 Task: Access the time-based workflow status.
Action: Mouse moved to (1121, 76)
Screenshot: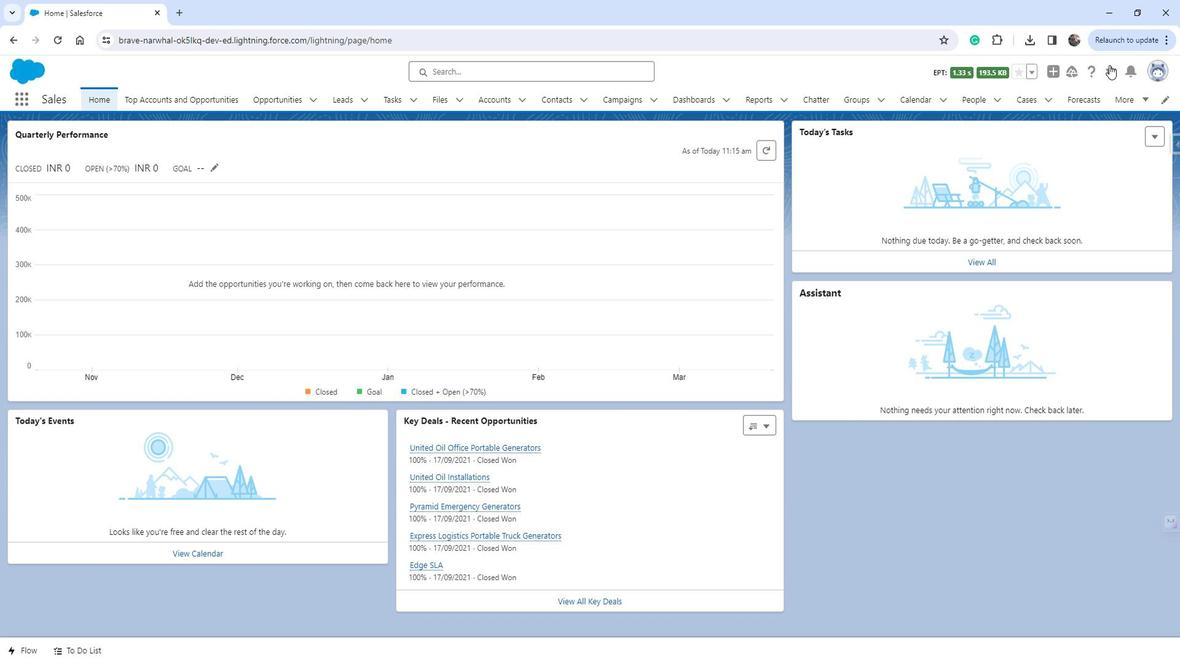 
Action: Mouse pressed left at (1121, 76)
Screenshot: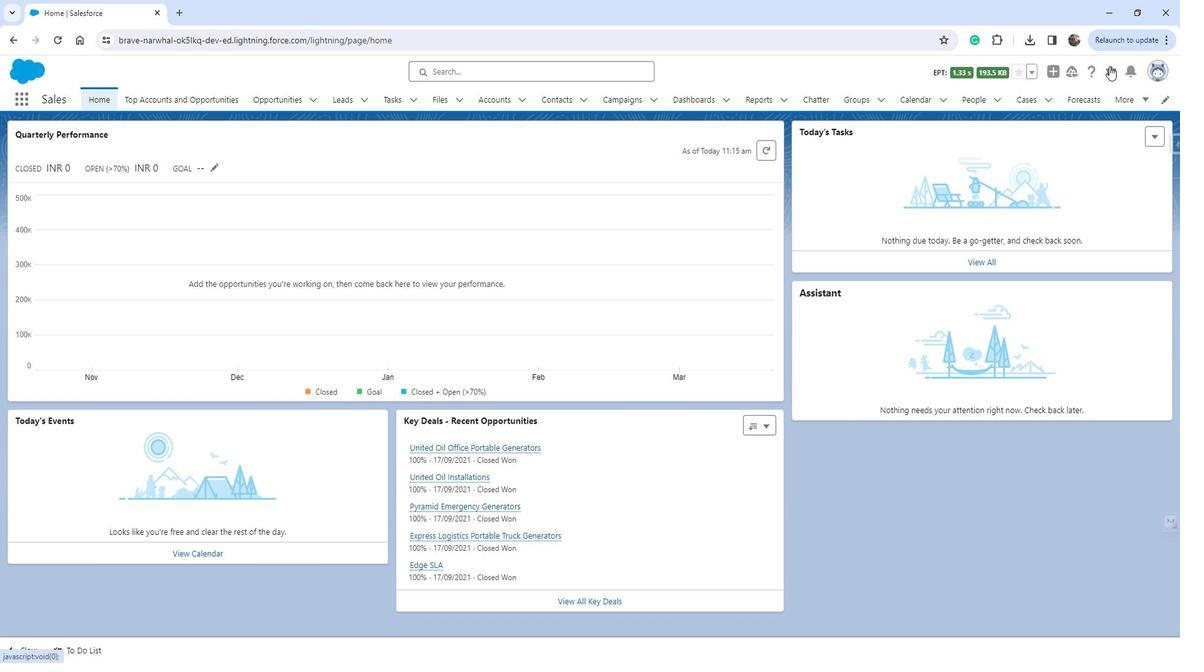 
Action: Mouse moved to (1072, 113)
Screenshot: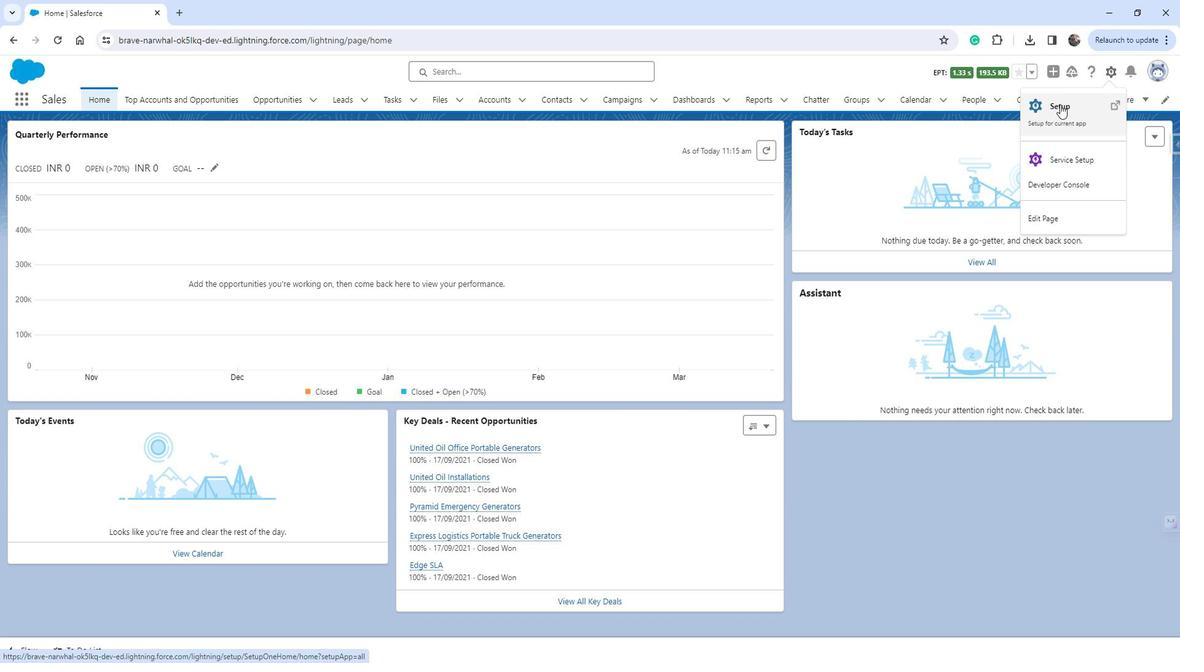 
Action: Mouse pressed left at (1072, 113)
Screenshot: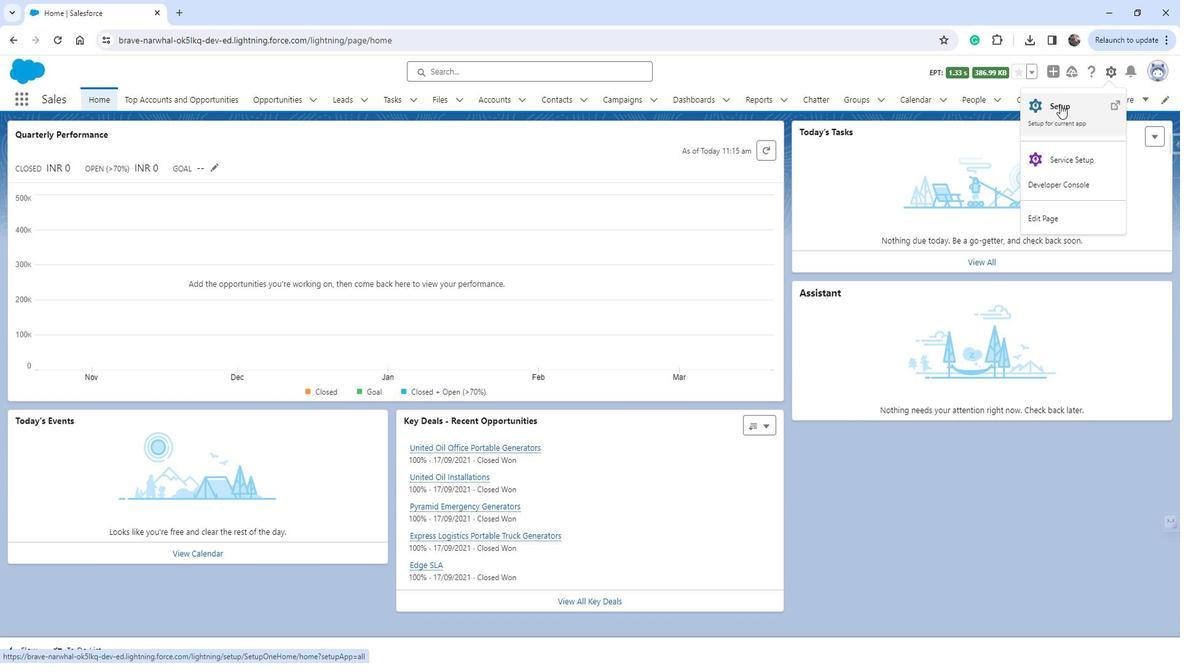 
Action: Mouse moved to (107, 357)
Screenshot: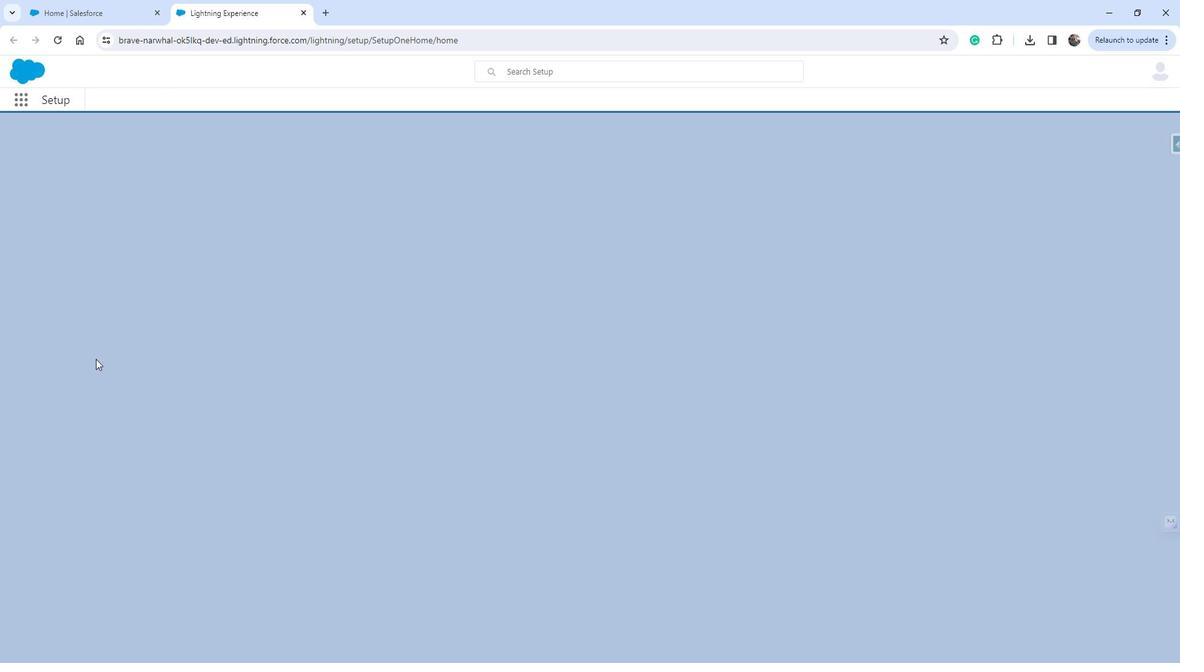 
Action: Mouse scrolled (107, 357) with delta (0, 0)
Screenshot: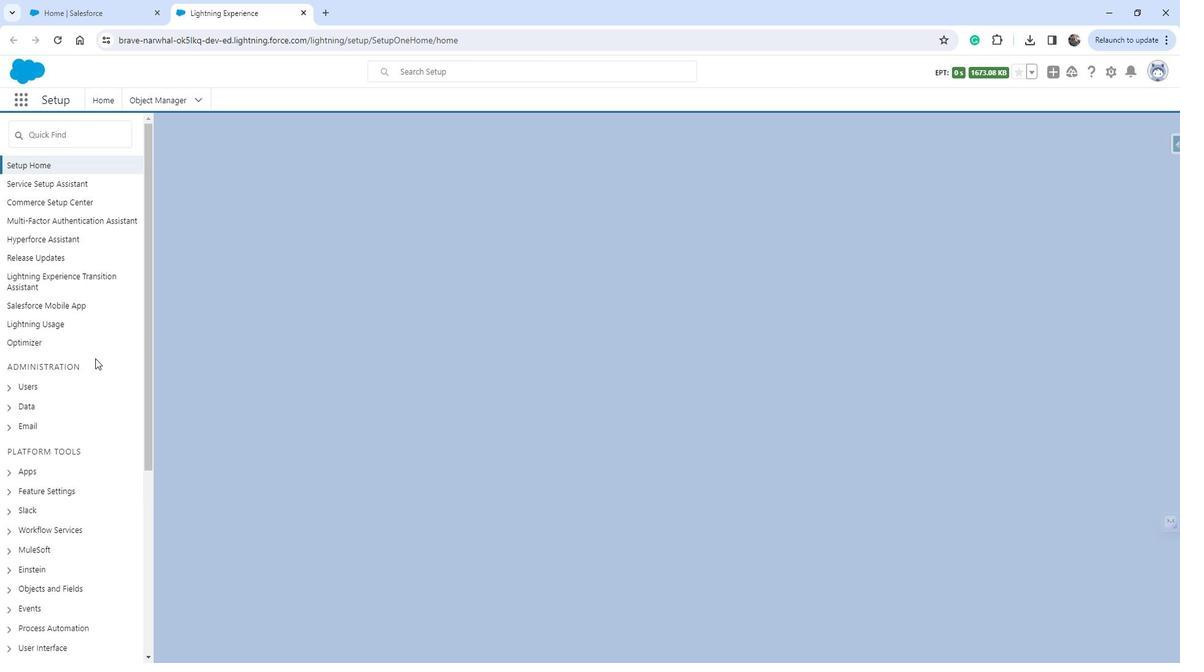 
Action: Mouse scrolled (107, 357) with delta (0, 0)
Screenshot: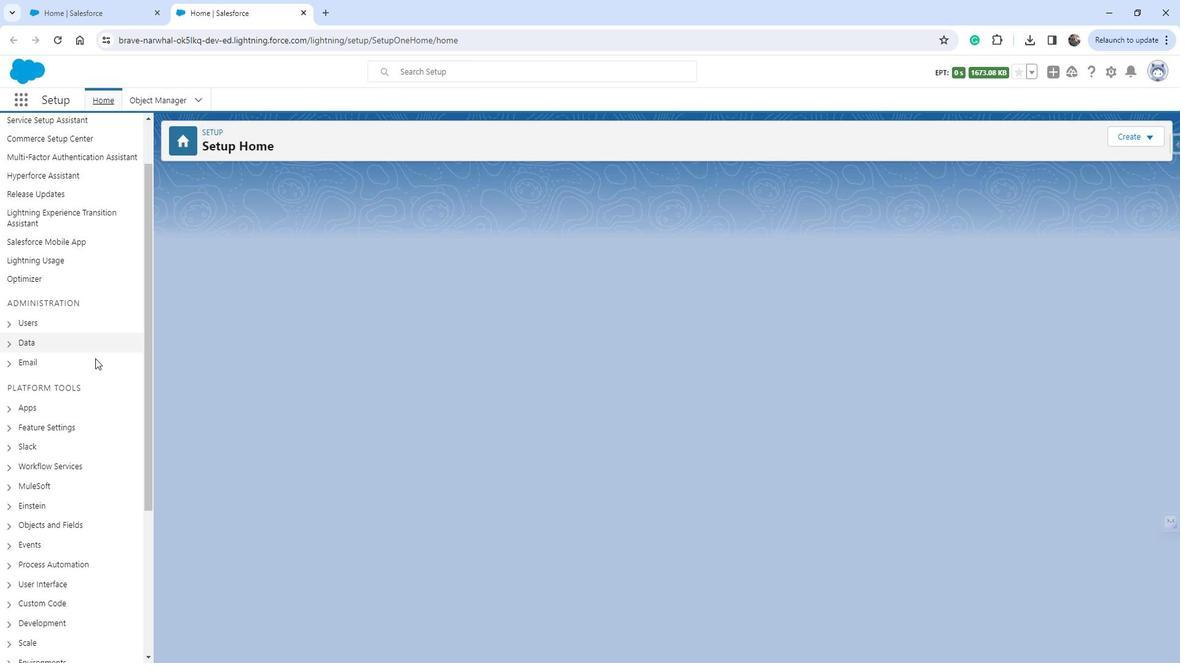 
Action: Mouse scrolled (107, 357) with delta (0, 0)
Screenshot: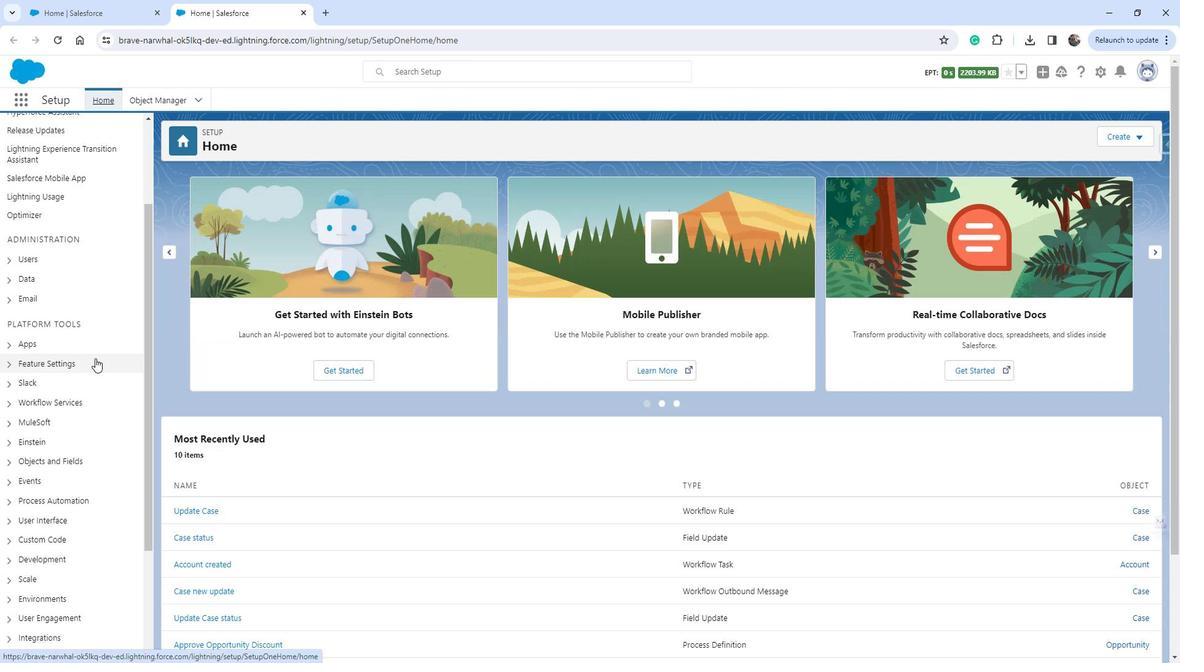 
Action: Mouse scrolled (107, 357) with delta (0, 0)
Screenshot: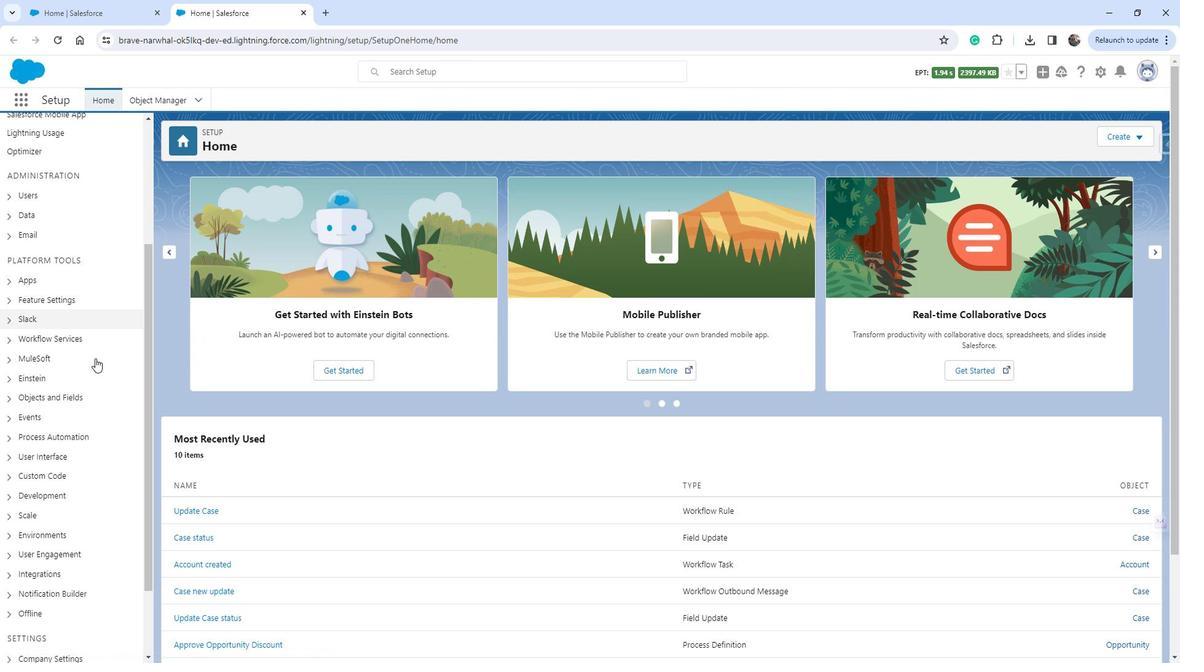 
Action: Mouse moved to (21, 467)
Screenshot: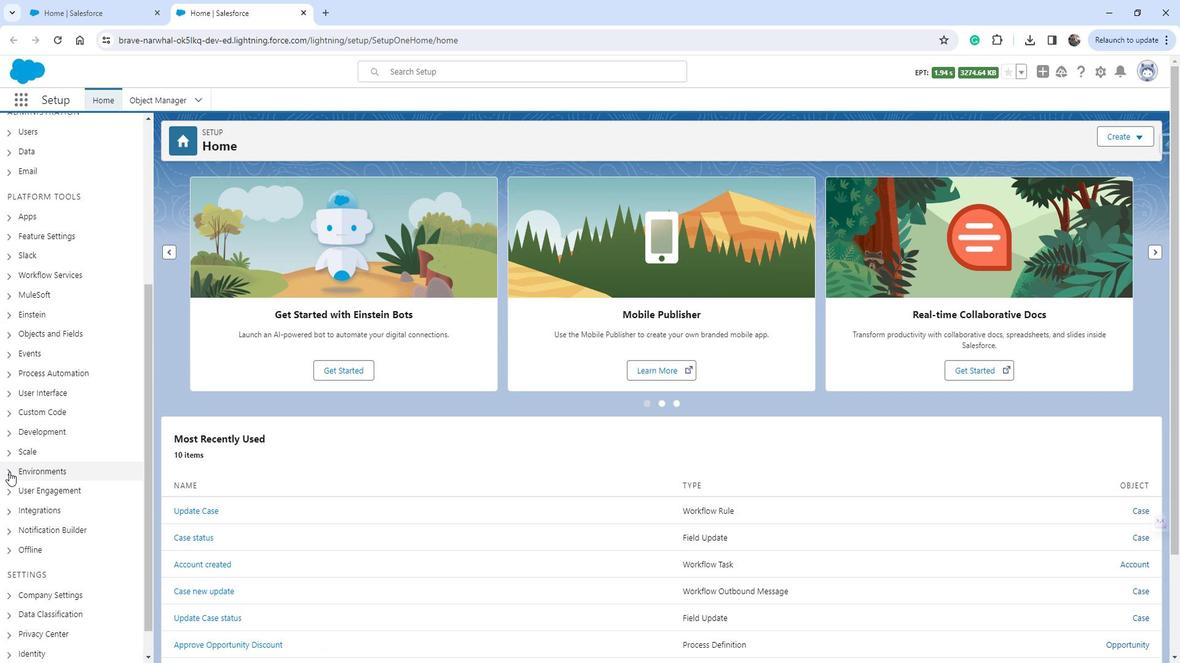 
Action: Mouse pressed left at (21, 467)
Screenshot: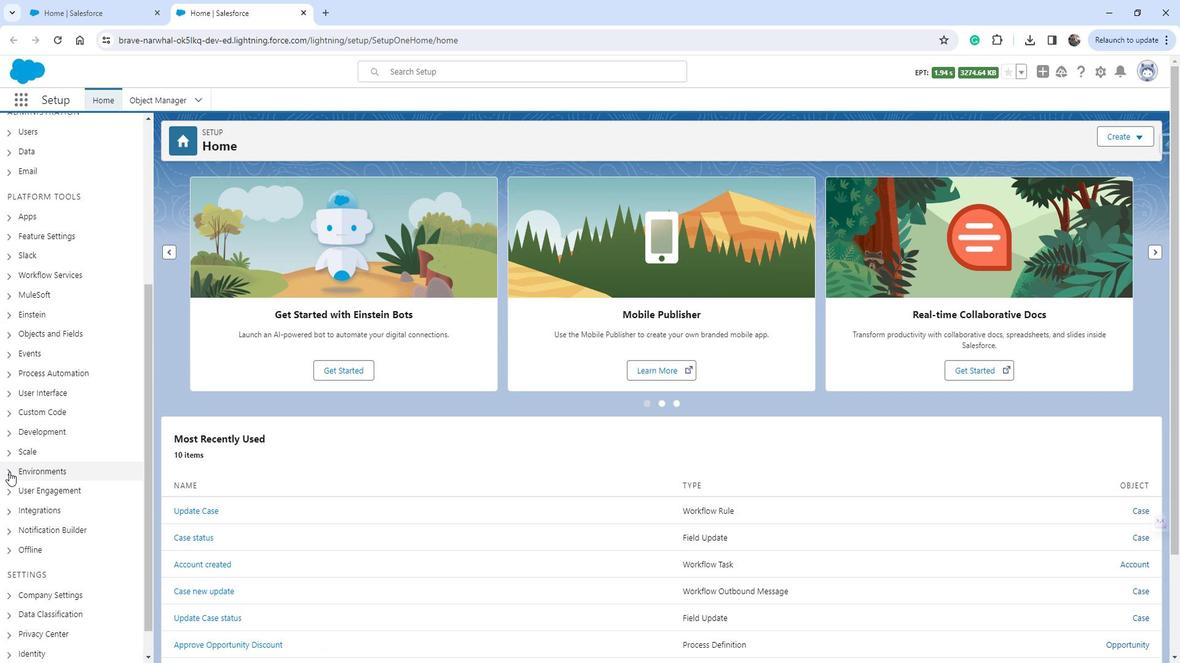 
Action: Mouse moved to (86, 463)
Screenshot: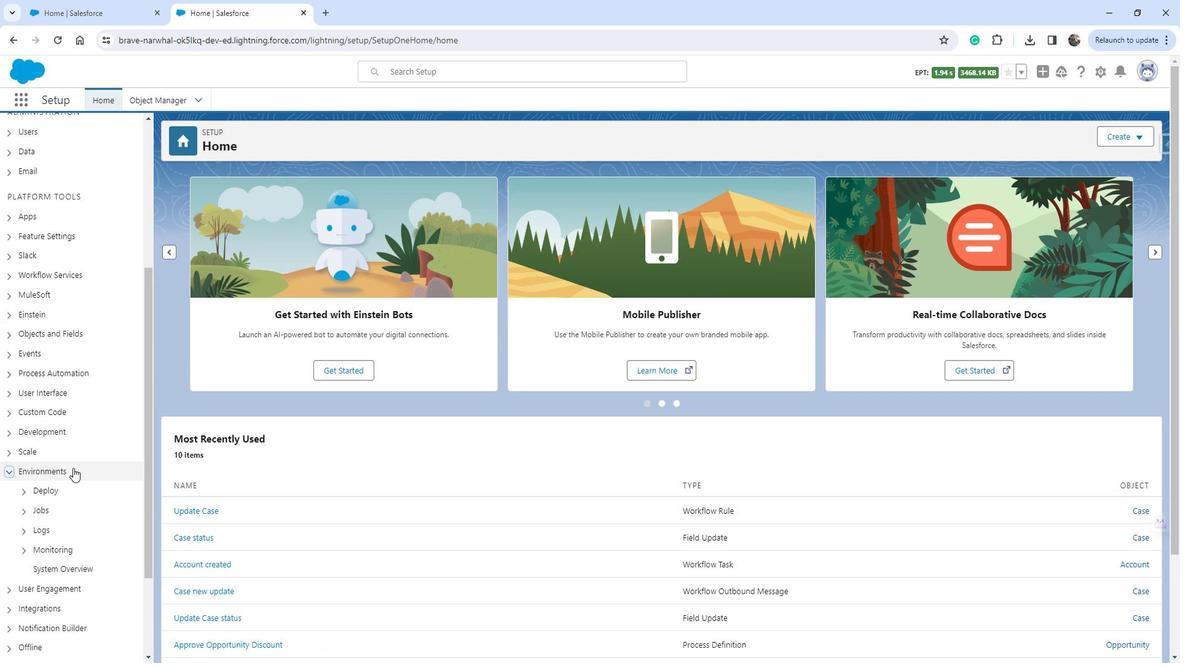 
Action: Mouse scrolled (86, 462) with delta (0, 0)
Screenshot: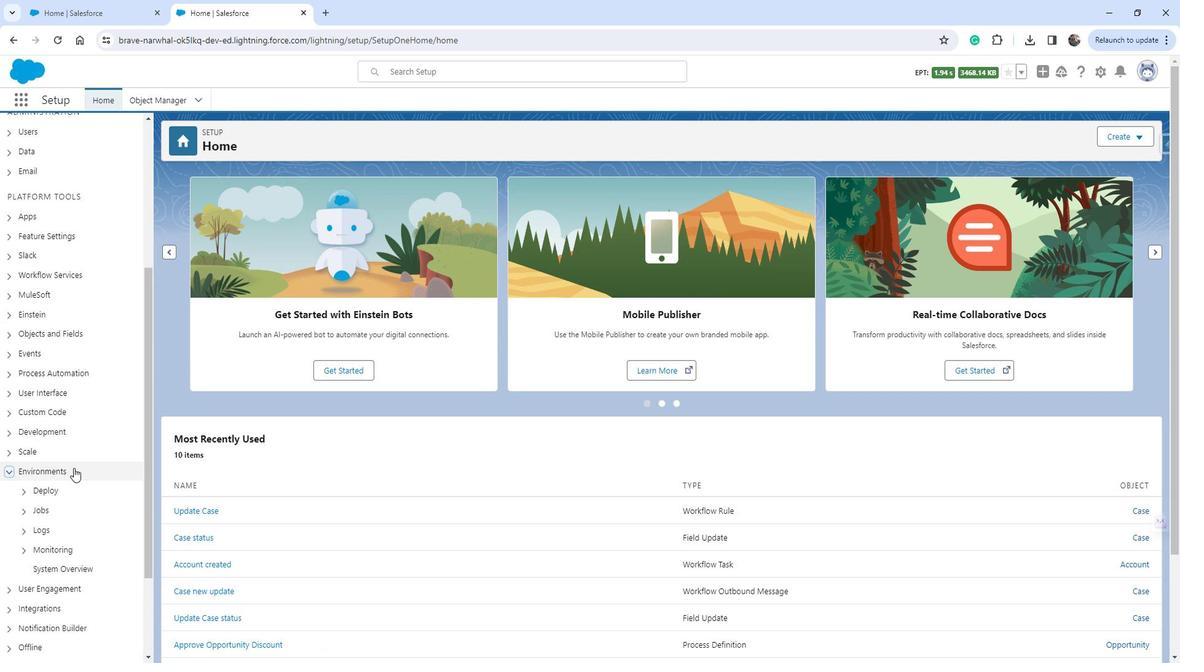 
Action: Mouse moved to (35, 482)
Screenshot: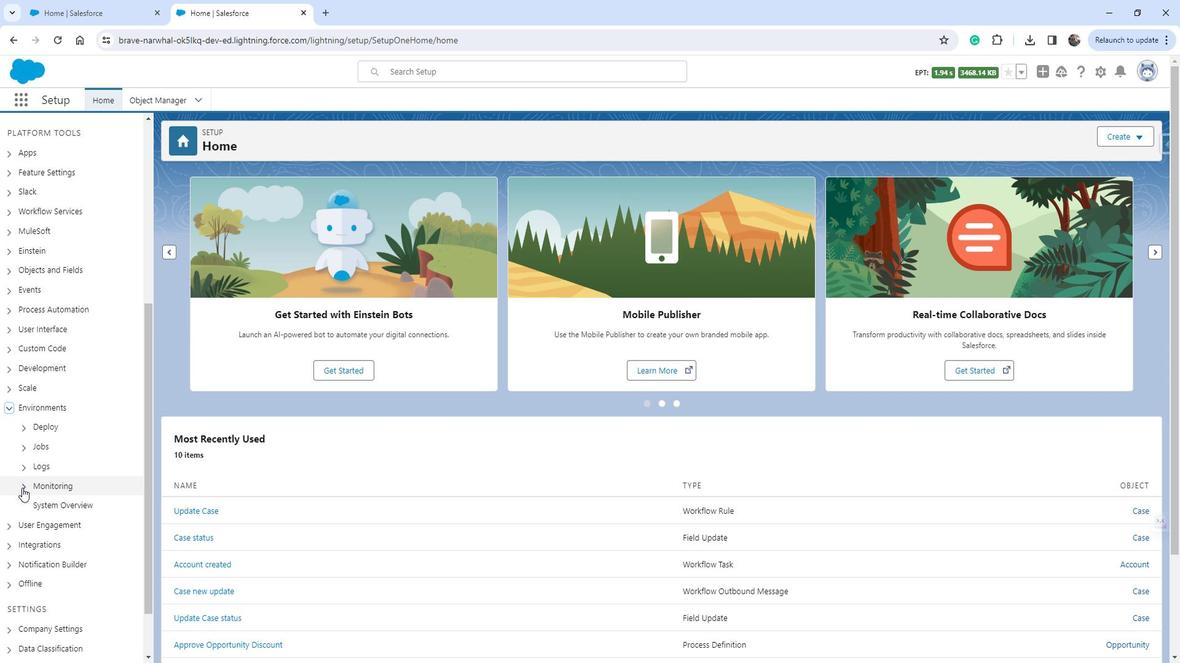 
Action: Mouse pressed left at (35, 482)
Screenshot: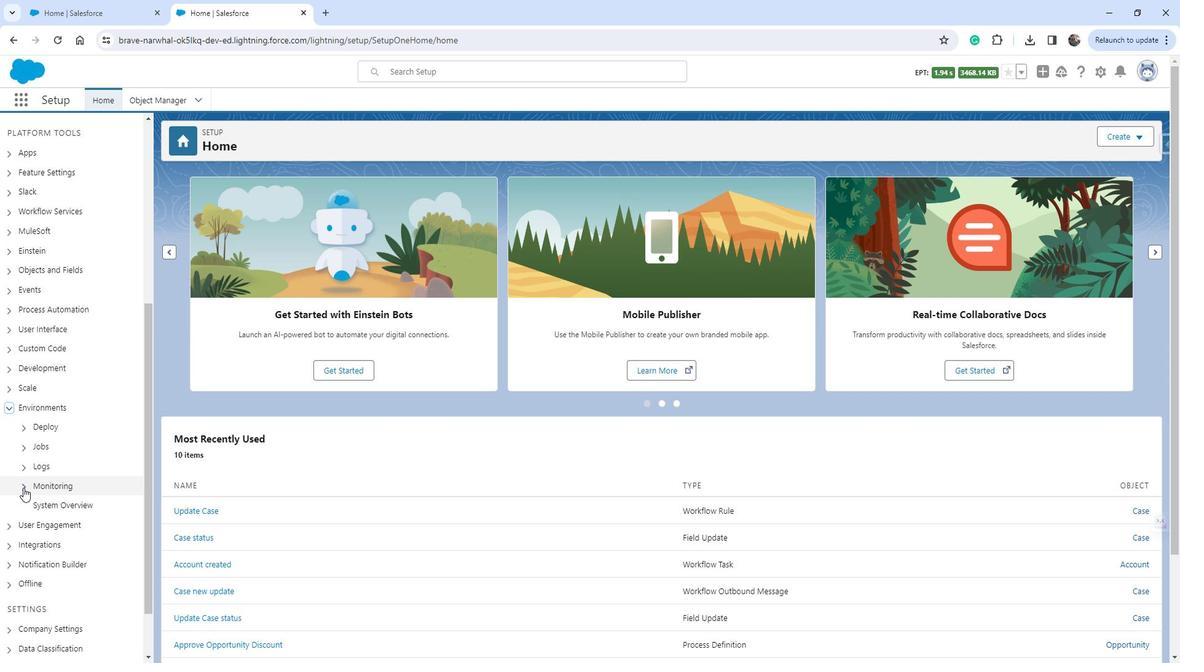 
Action: Mouse moved to (118, 468)
Screenshot: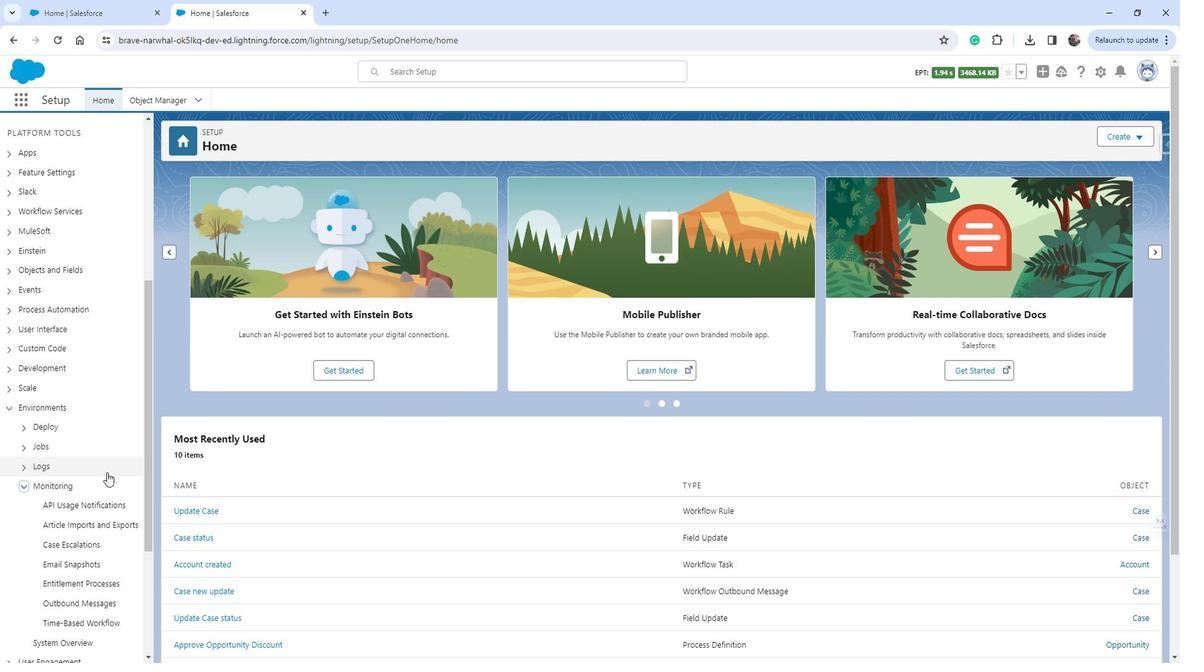 
Action: Mouse scrolled (118, 467) with delta (0, 0)
Screenshot: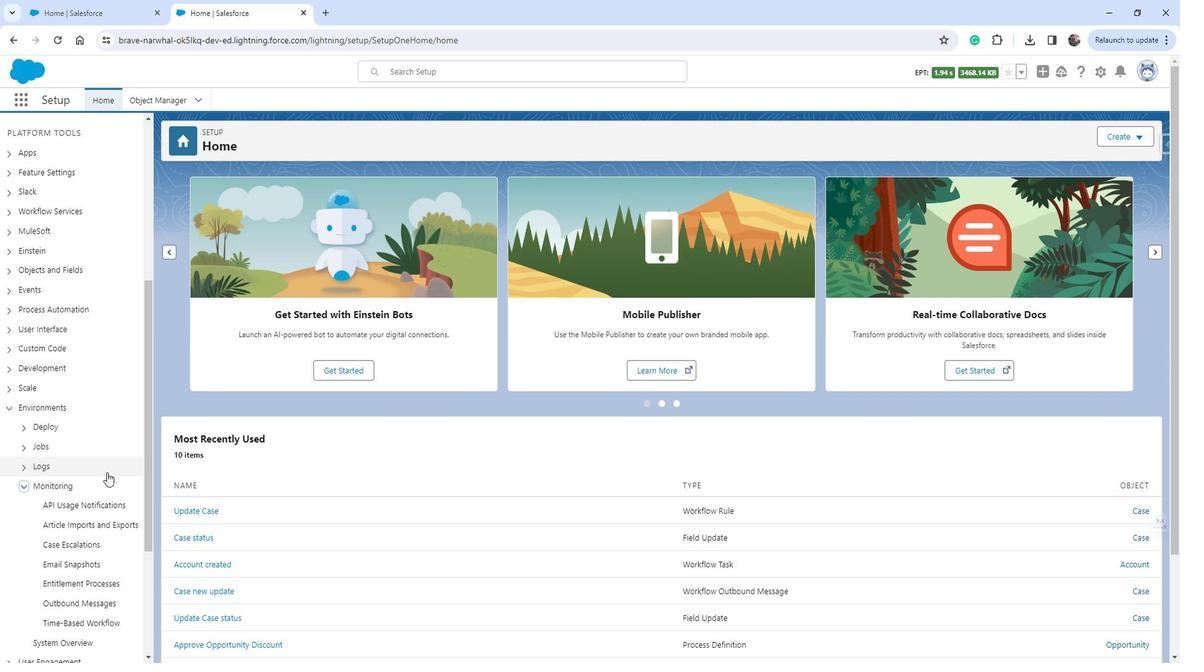 
Action: Mouse moved to (117, 468)
Screenshot: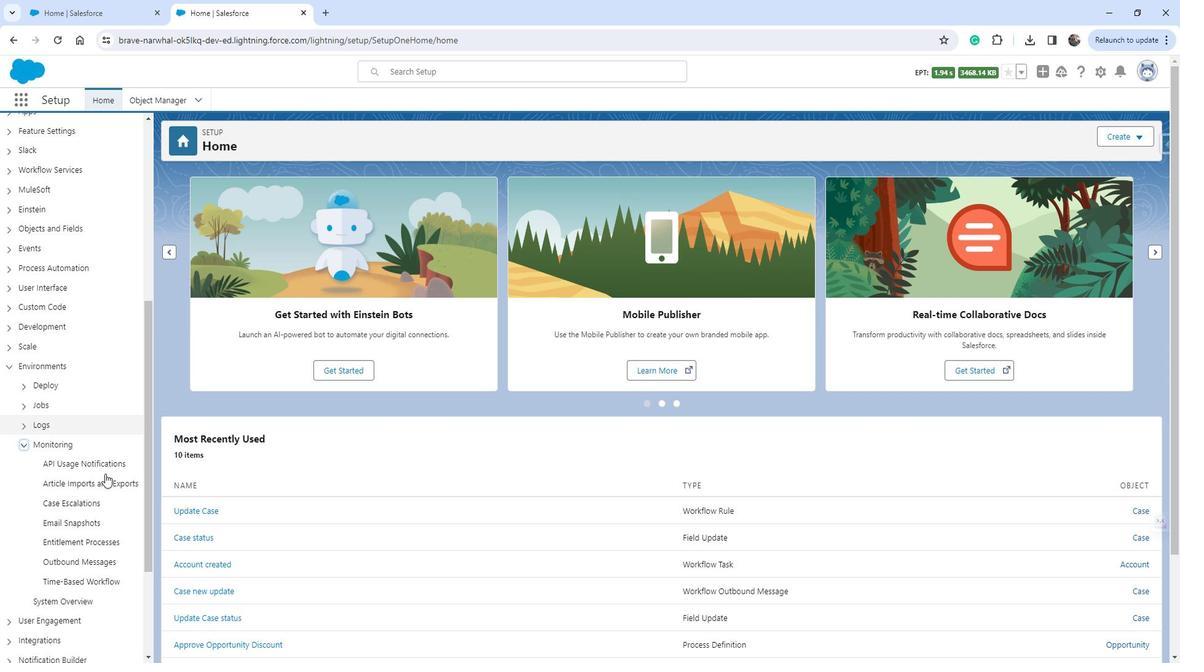 
Action: Mouse scrolled (117, 468) with delta (0, 0)
Screenshot: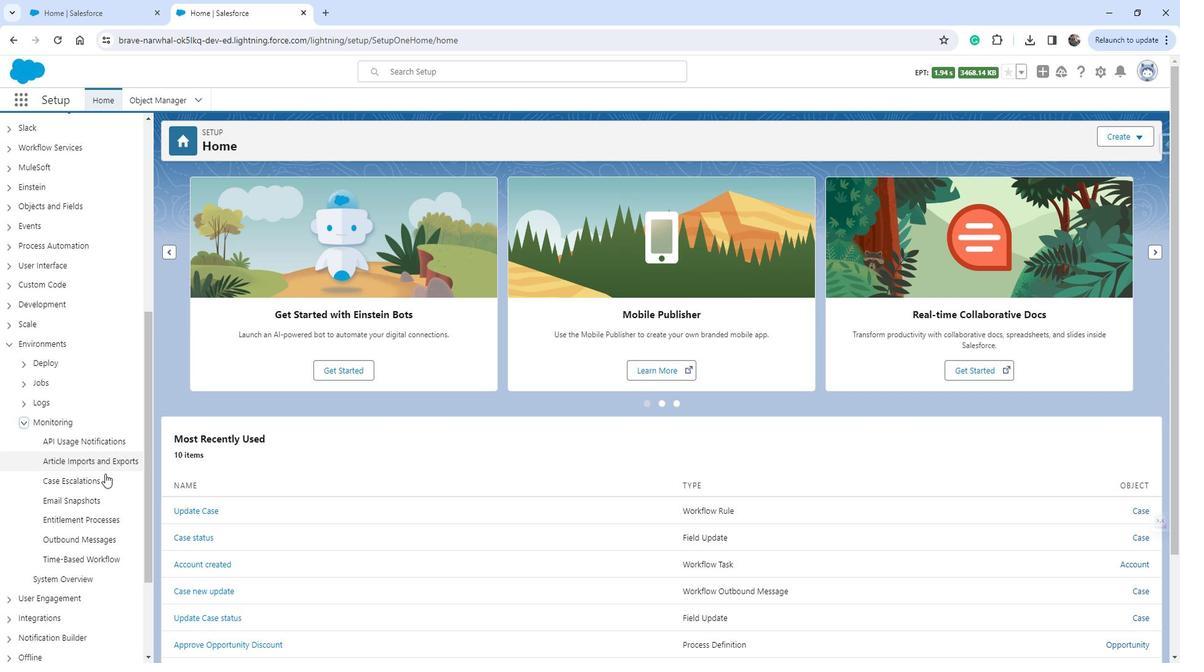 
Action: Mouse moved to (102, 487)
Screenshot: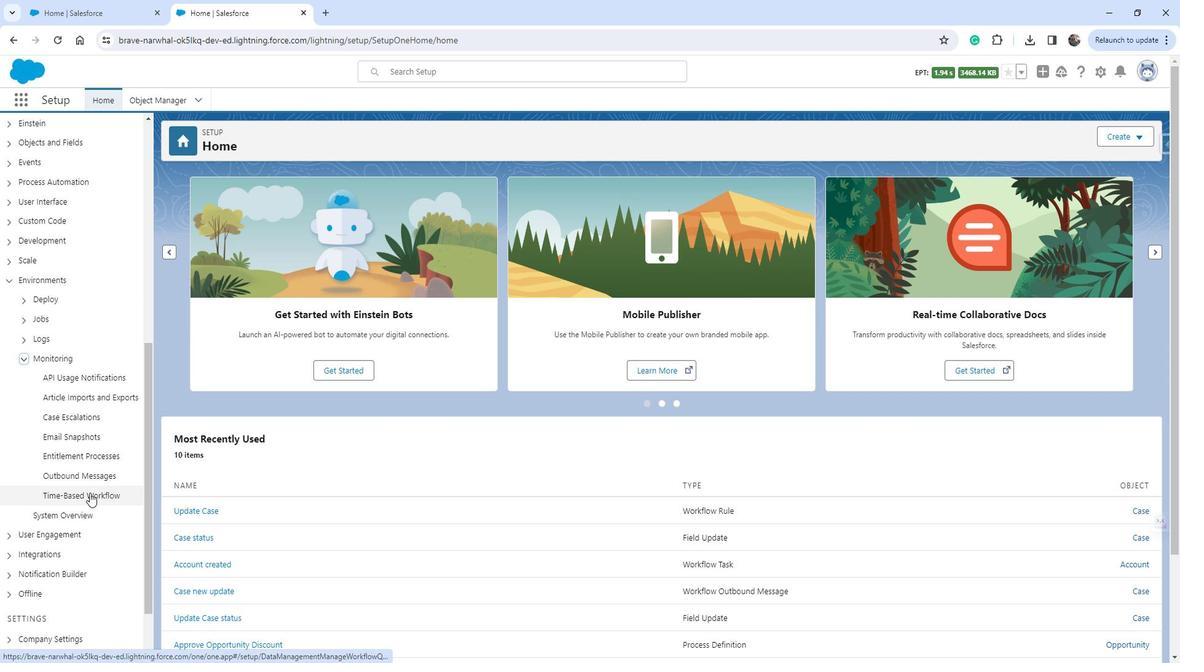 
Action: Mouse pressed left at (102, 487)
Screenshot: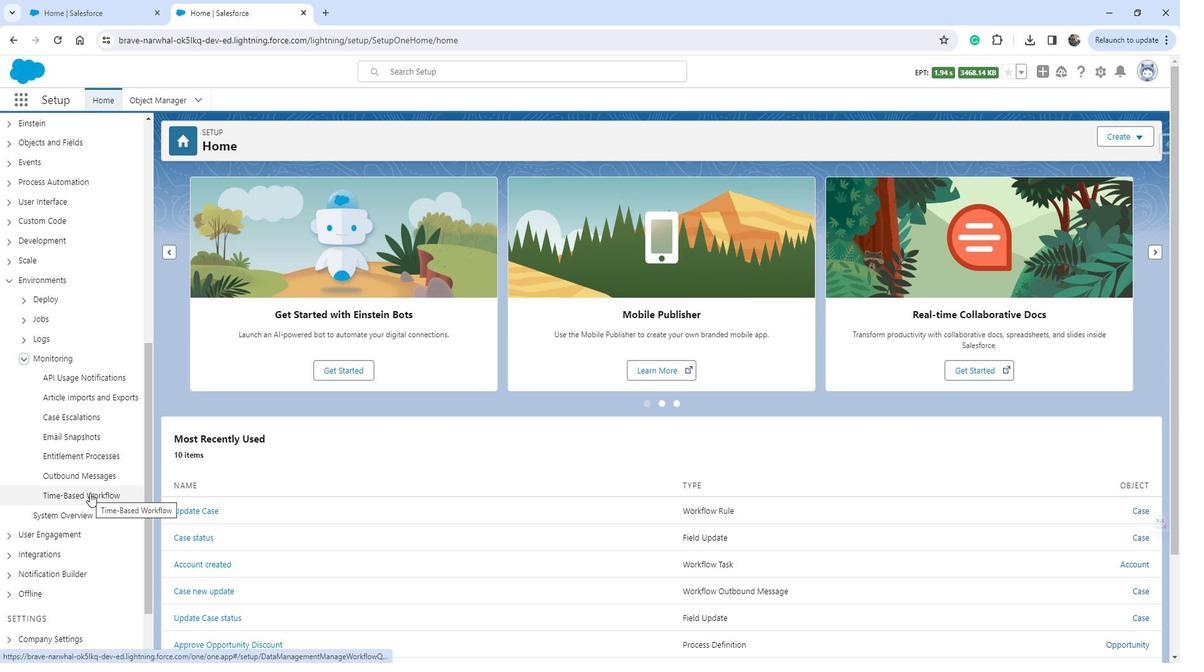 
Action: Mouse moved to (330, 241)
Screenshot: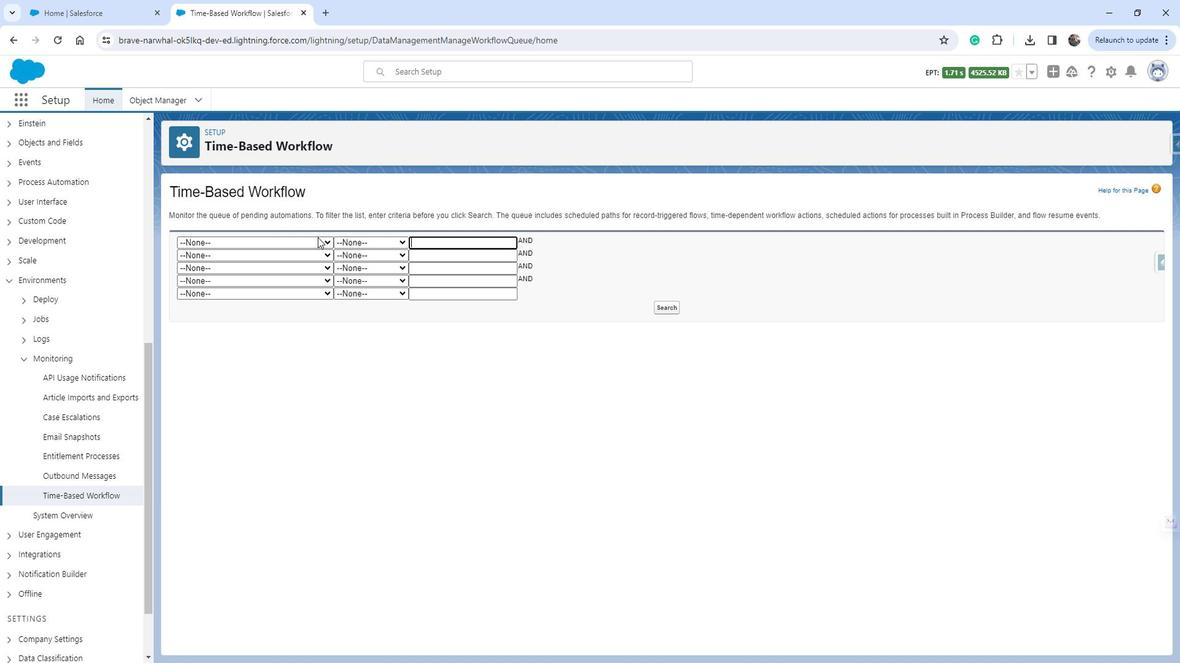 
Action: Mouse pressed left at (330, 241)
Screenshot: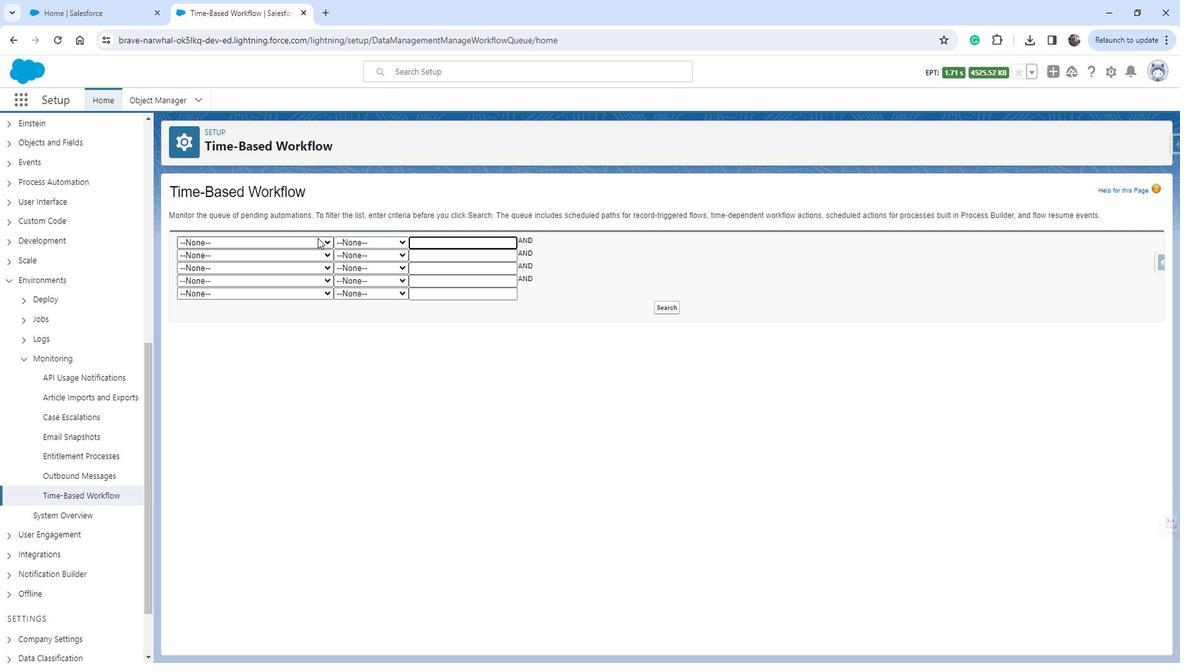 
Action: Mouse moved to (291, 277)
Screenshot: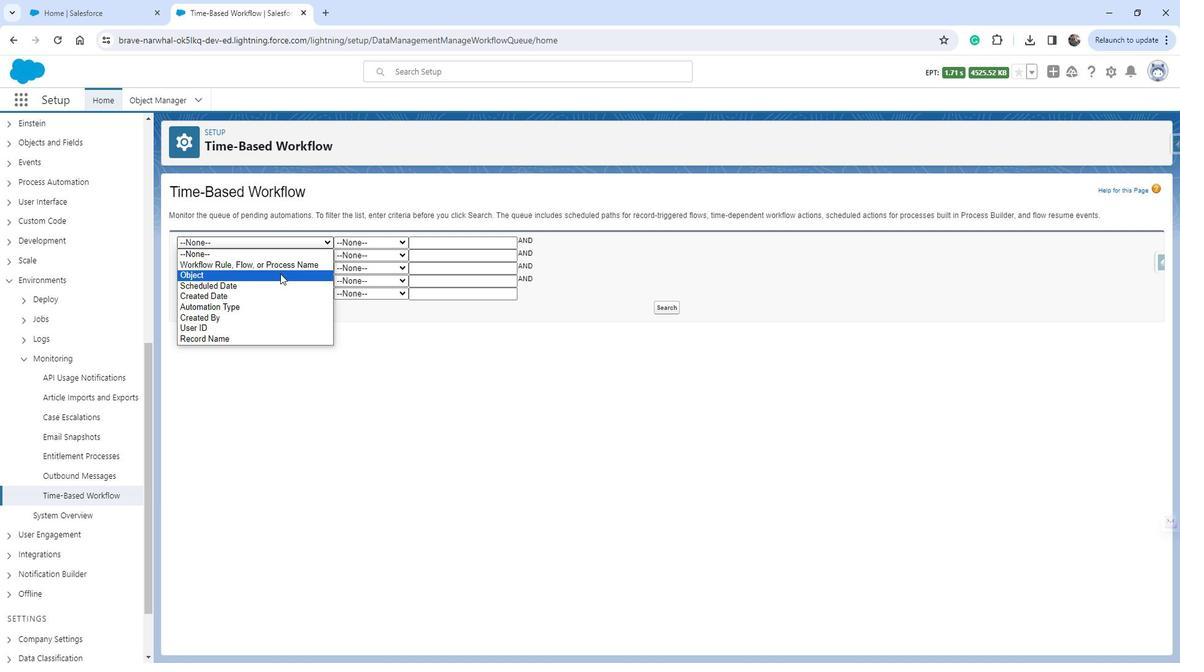 
Action: Mouse pressed left at (291, 277)
Screenshot: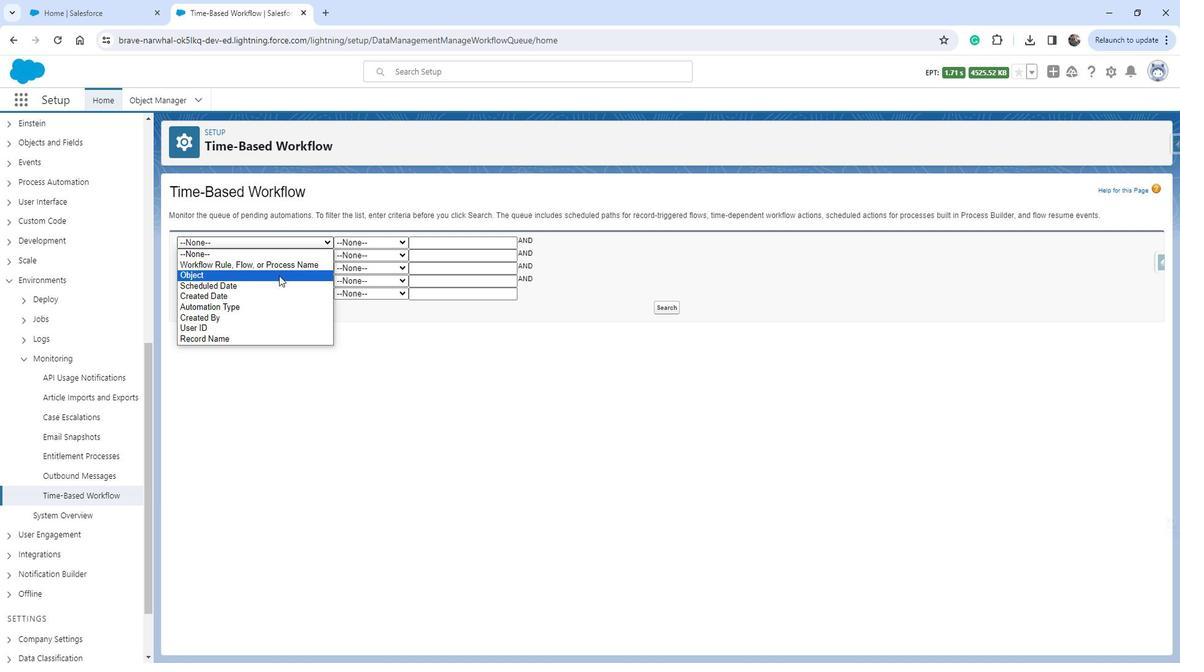 
Action: Mouse moved to (380, 242)
Screenshot: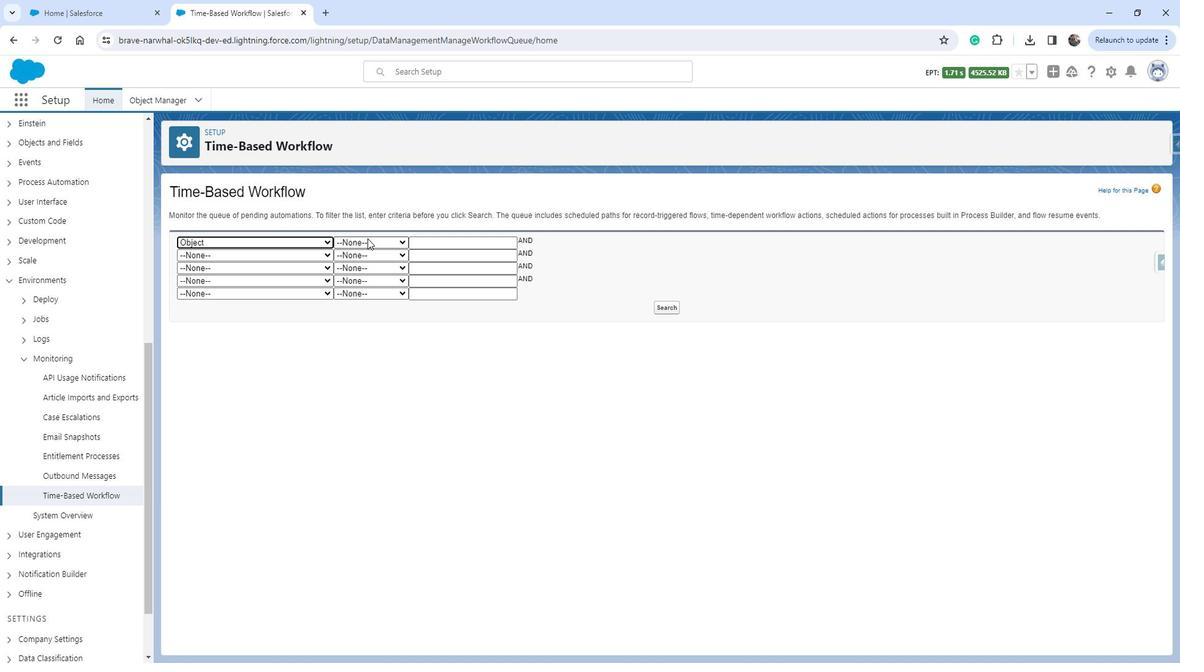 
Action: Mouse pressed left at (380, 242)
Screenshot: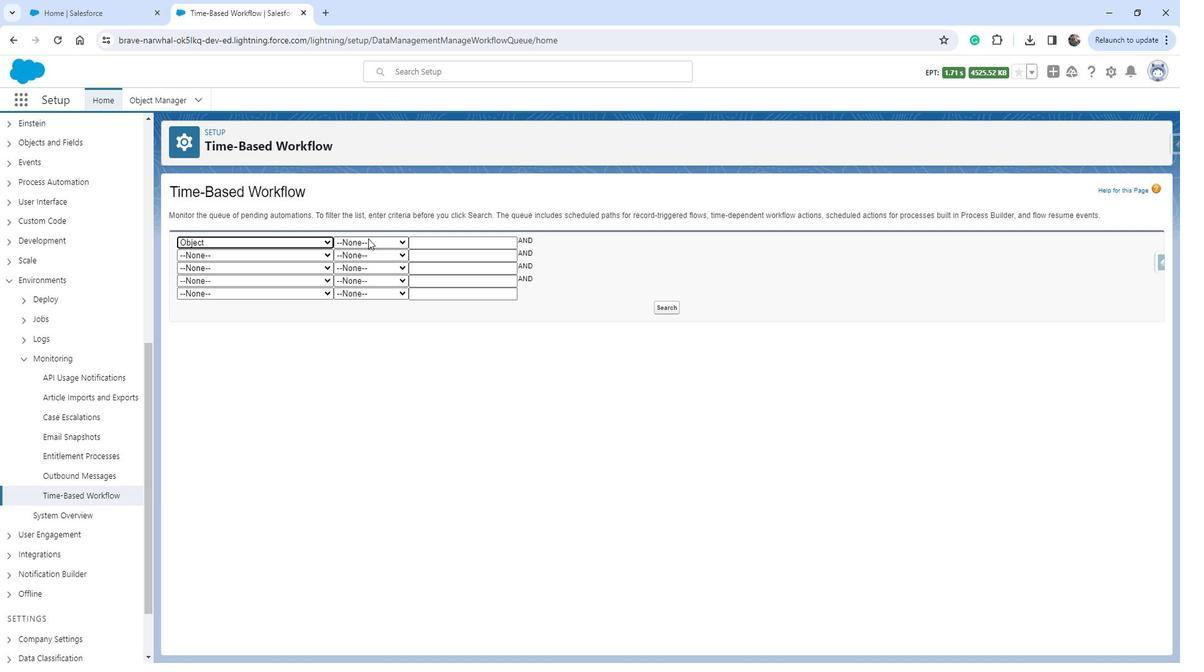 
Action: Mouse moved to (382, 264)
Screenshot: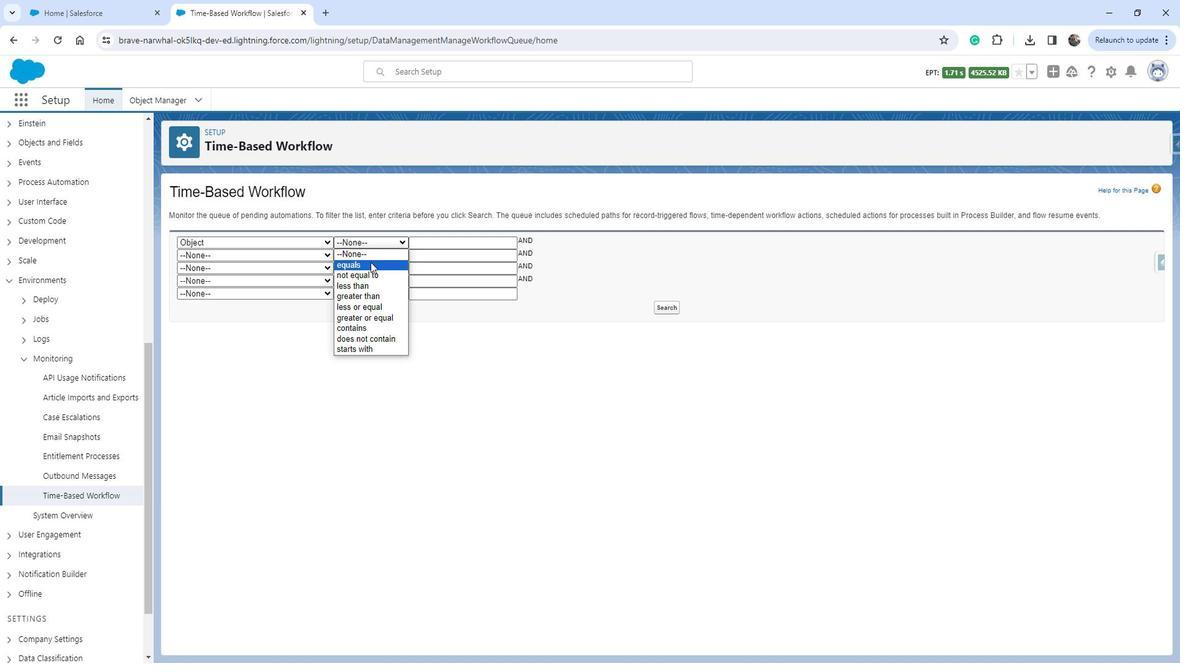 
Action: Mouse pressed left at (382, 264)
Screenshot: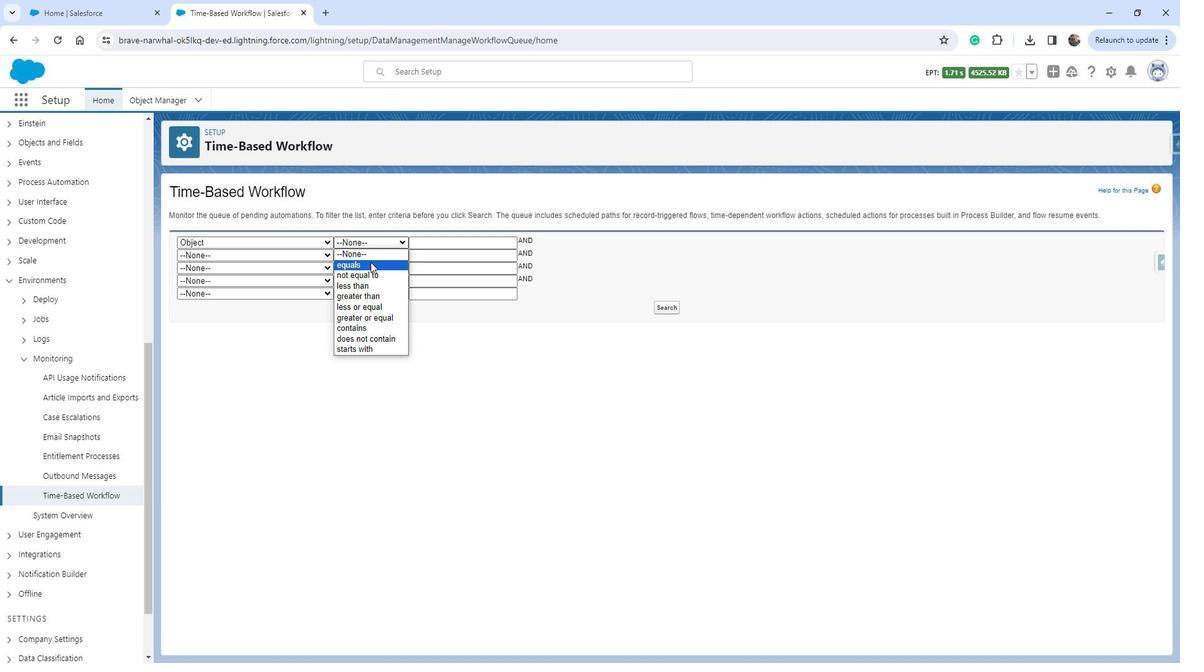 
Action: Mouse moved to (457, 246)
Screenshot: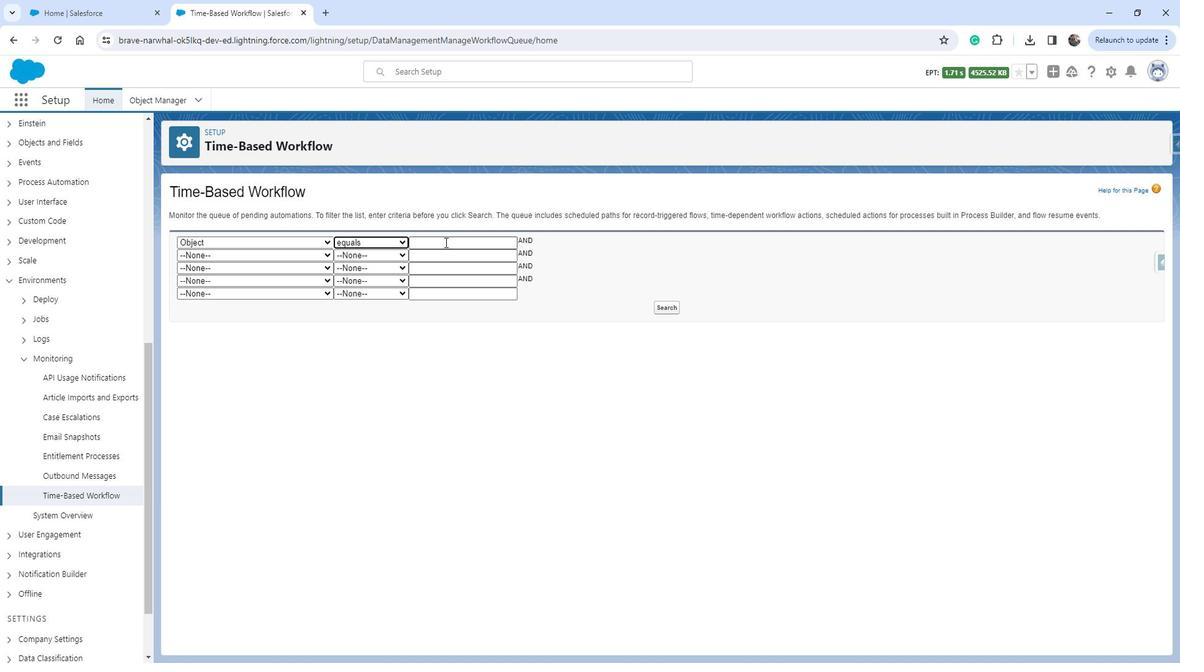 
Action: Mouse pressed left at (457, 246)
Screenshot: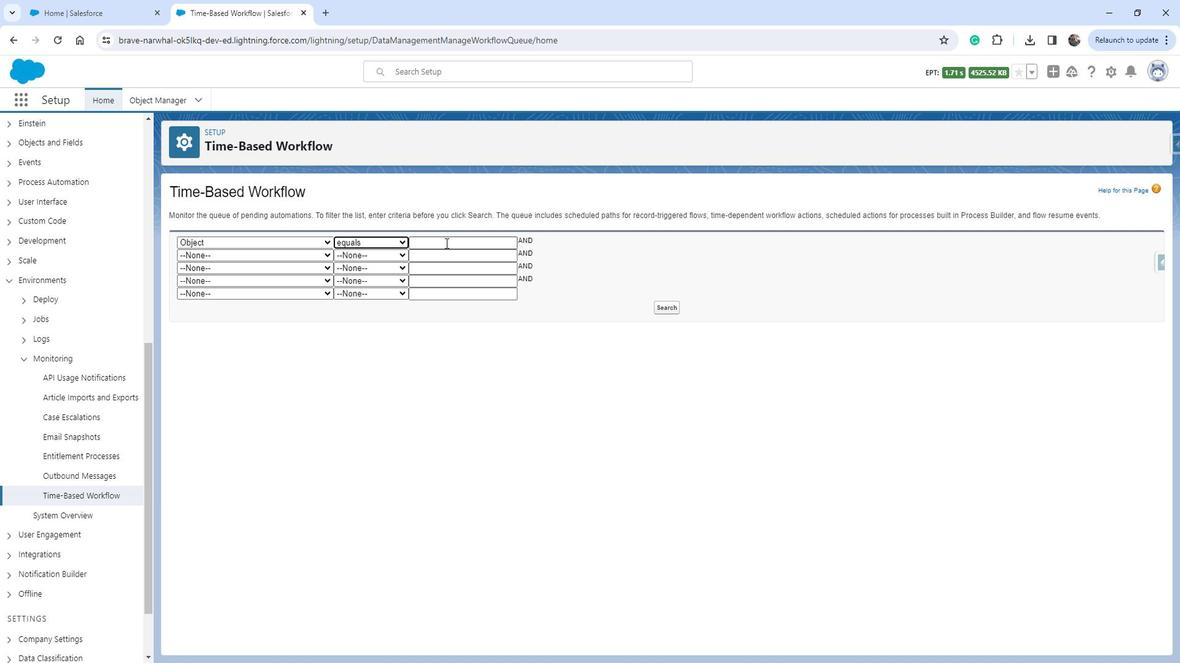 
Action: Mouse moved to (449, 250)
Screenshot: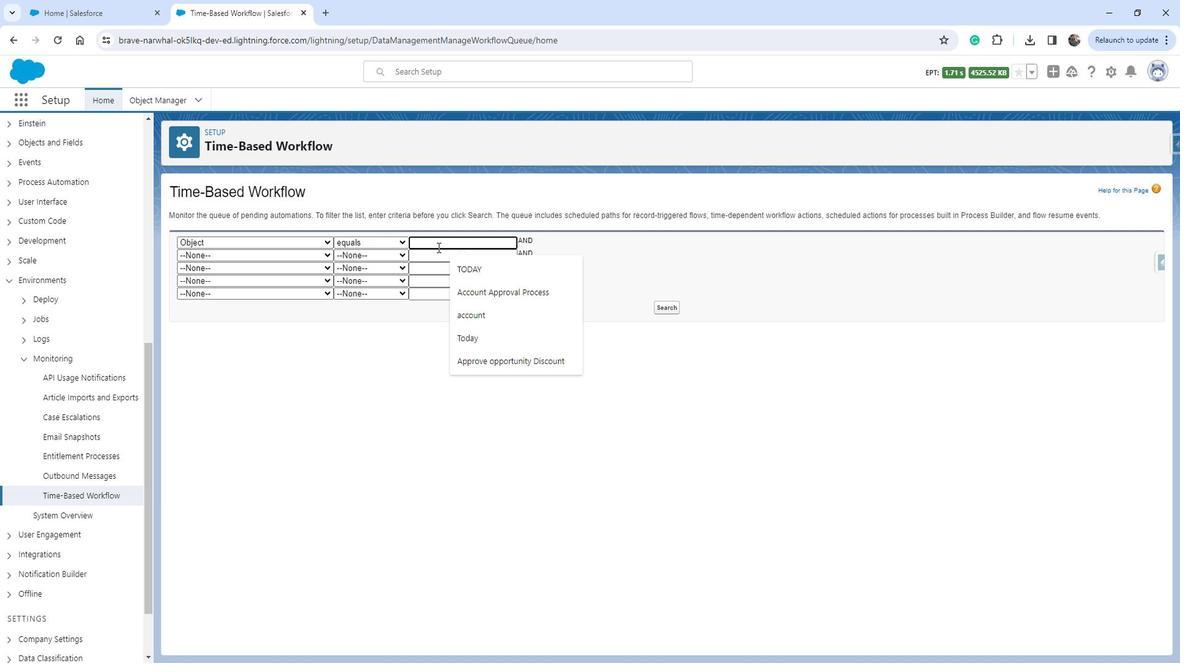 
Action: Key pressed <Key.shift>Case
Screenshot: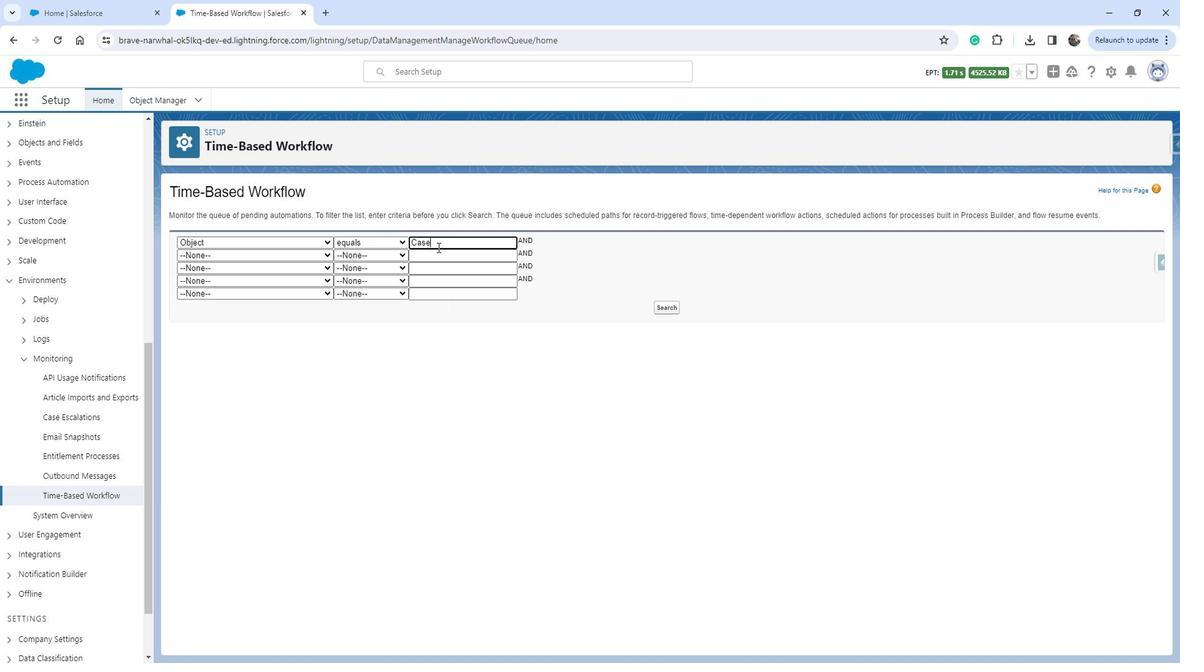 
Action: Mouse moved to (677, 306)
Screenshot: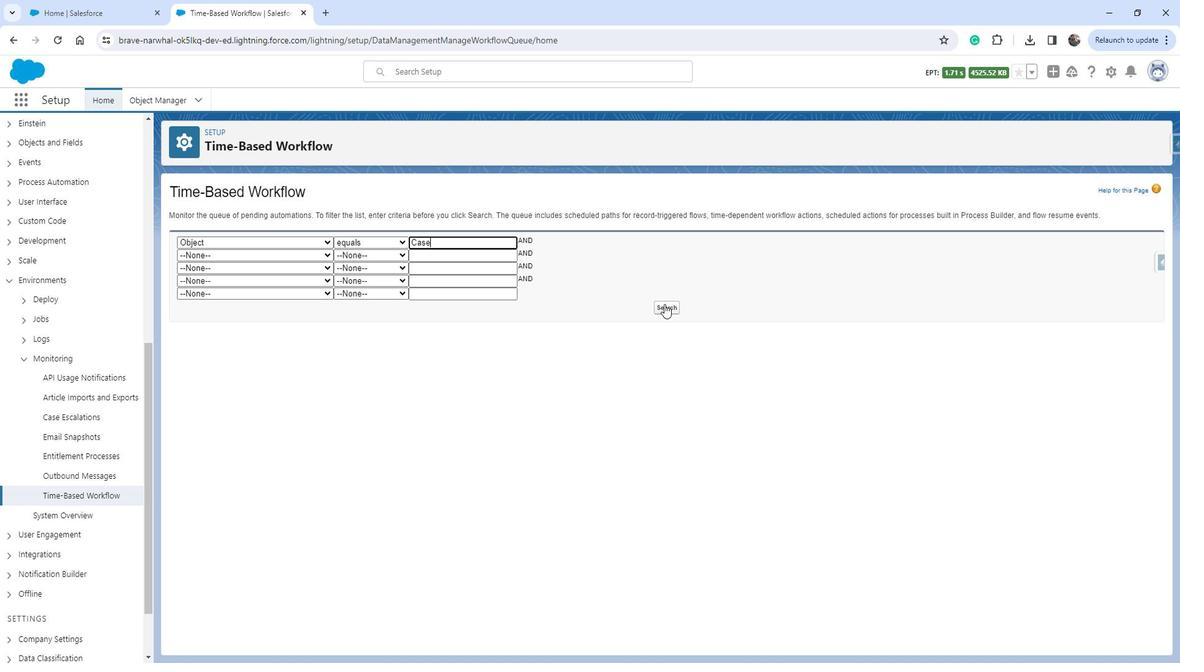 
Action: Mouse pressed left at (677, 306)
Screenshot: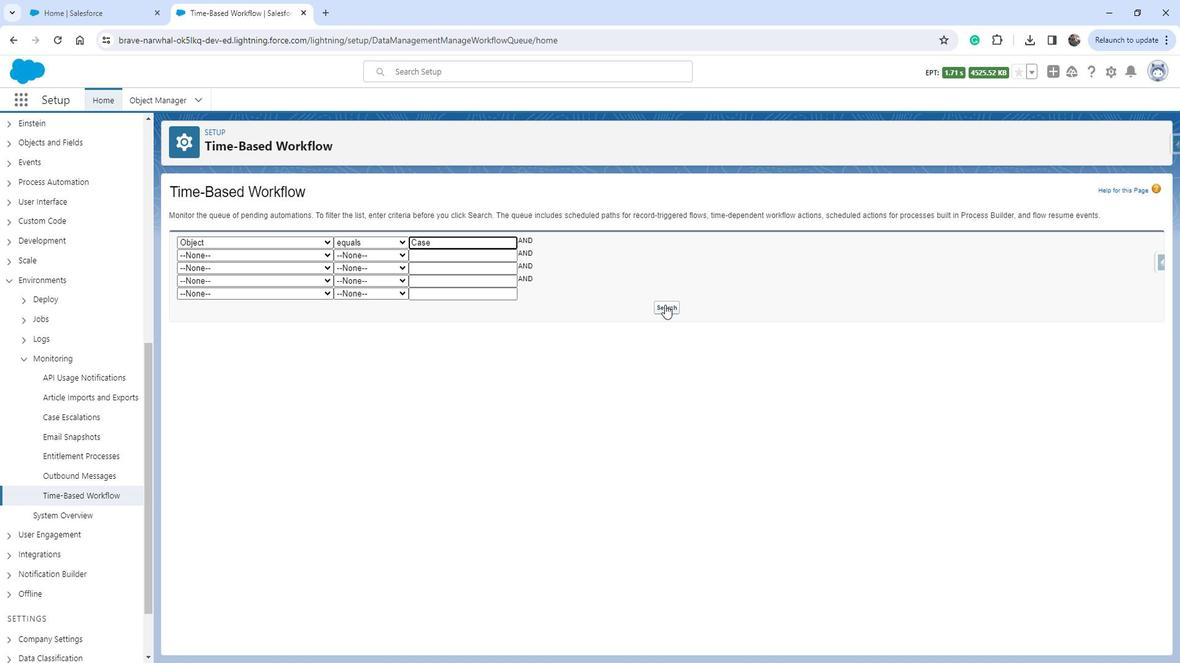 
Action: Mouse moved to (609, 322)
Screenshot: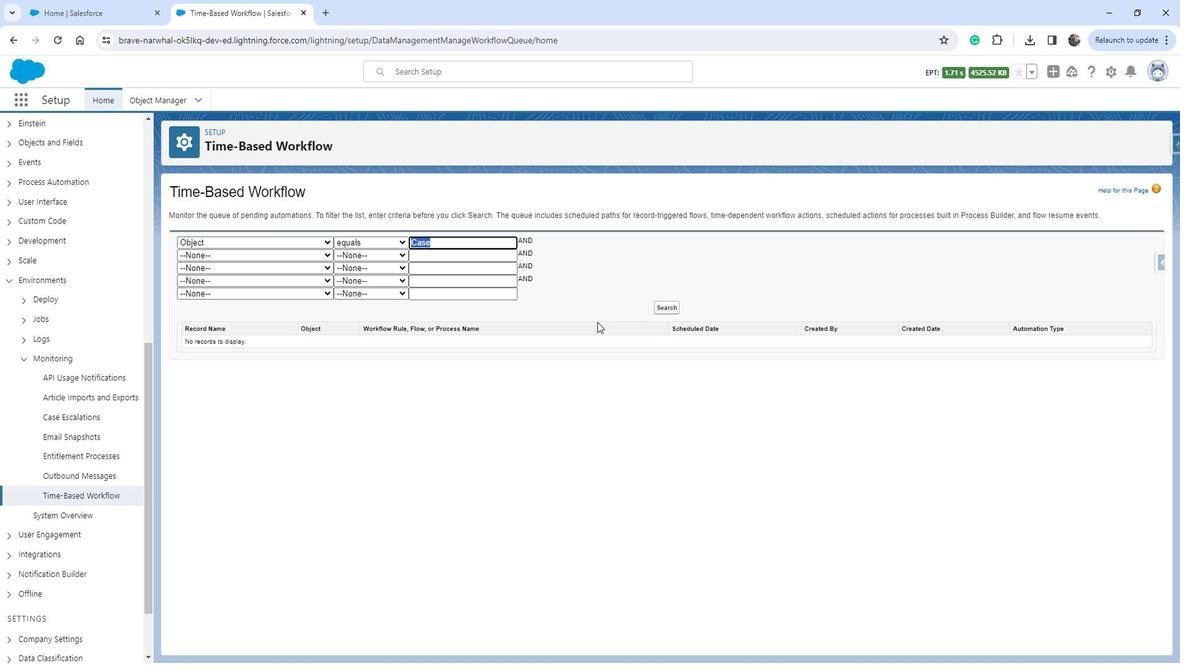 
